 Task: Who designed the Pompidou Centre in Paris?
Action: Mouse moved to (218, 95)
Screenshot: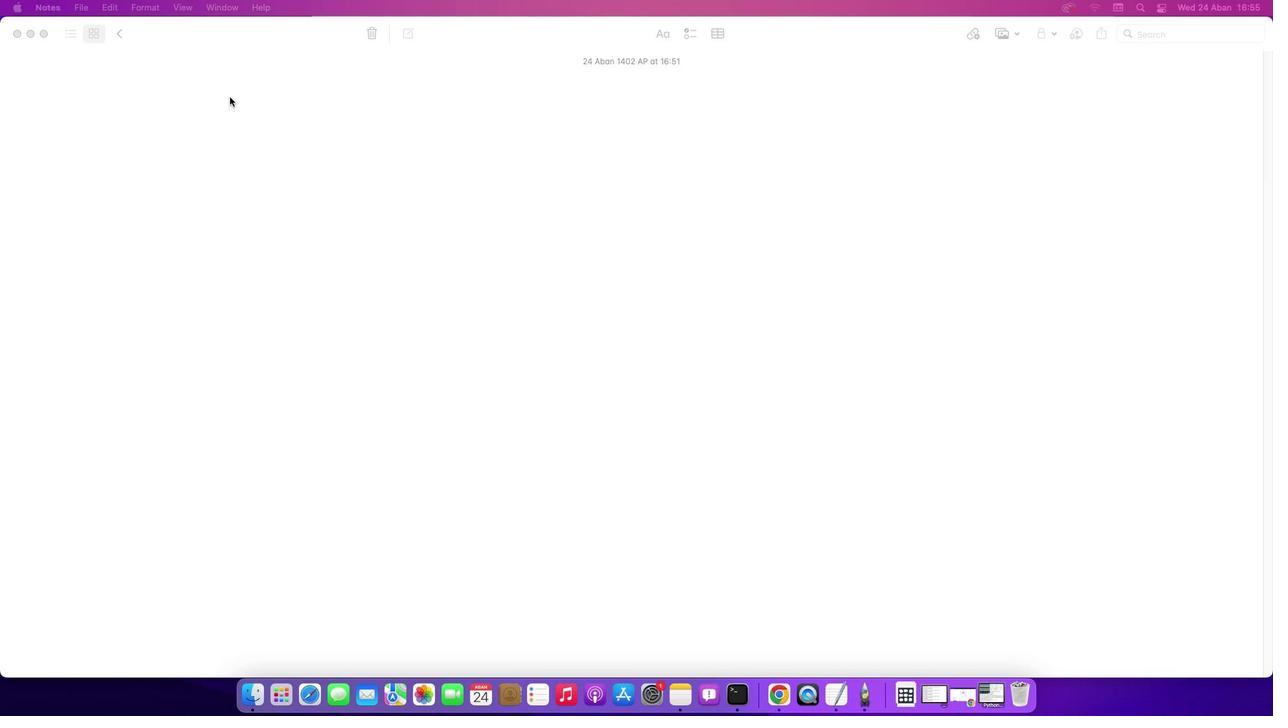 
Action: Mouse pressed left at (218, 95)
Screenshot: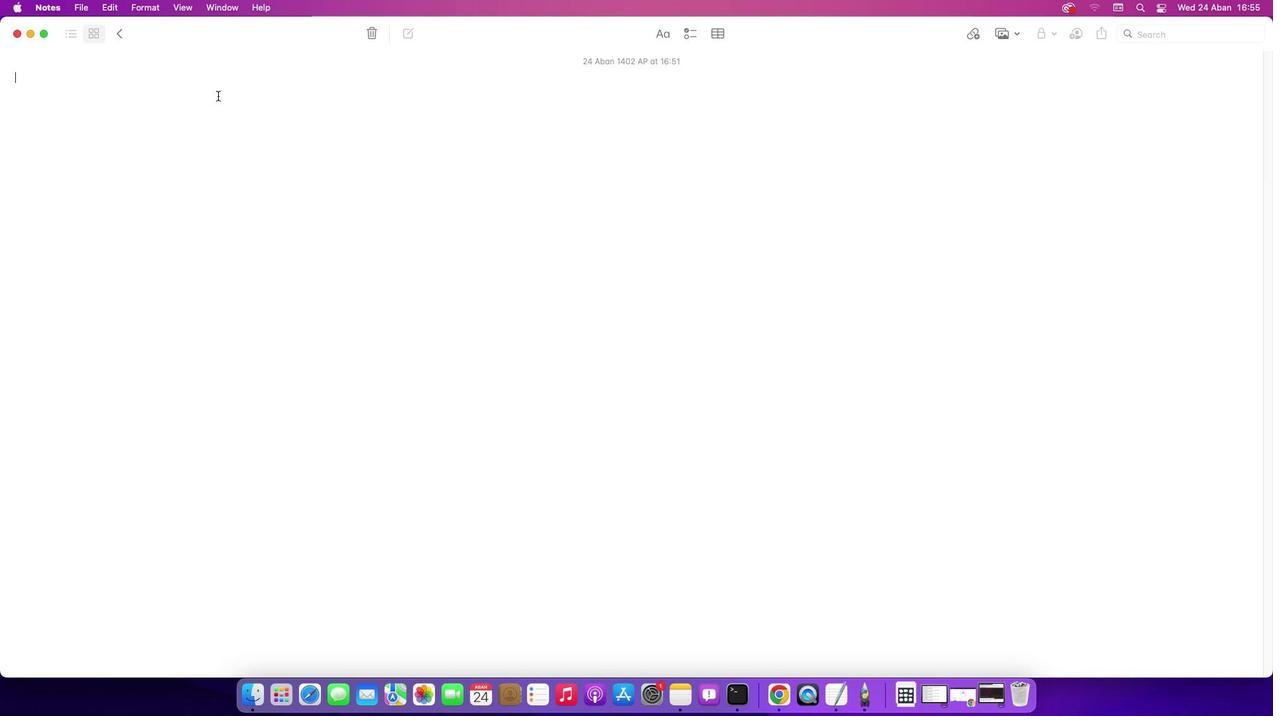 
Action: Key pressed Key.shift'W''h''o'Key.space'd''e''s''i''g''n''e''d'Key.space't''h''e'Key.spaceKey.shift'P''o''m''p''i''d''o''u'Key.spaceKey.shift'C''e''n''t''r''e'Key.space'i''n'Key.spaceKey.shift'P''a''r''i''s'Key.shift_r'?'Key.enter
Screenshot: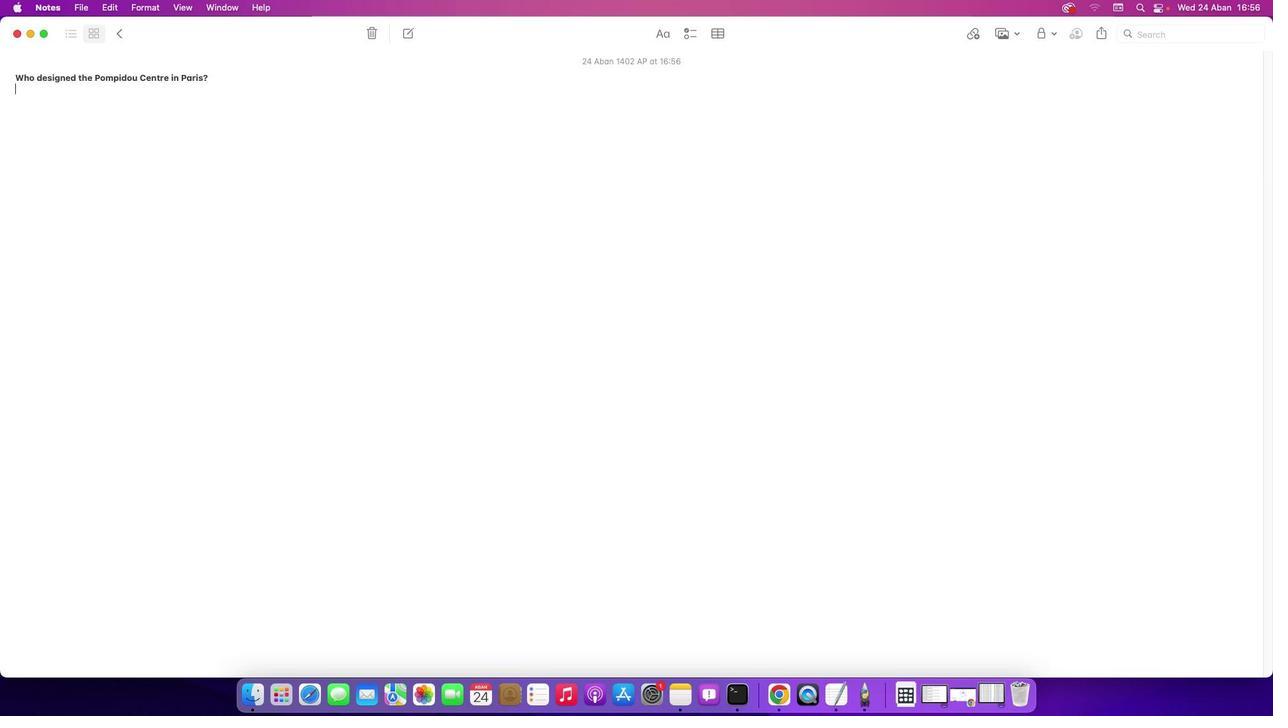 
Action: Mouse moved to (965, 699)
Screenshot: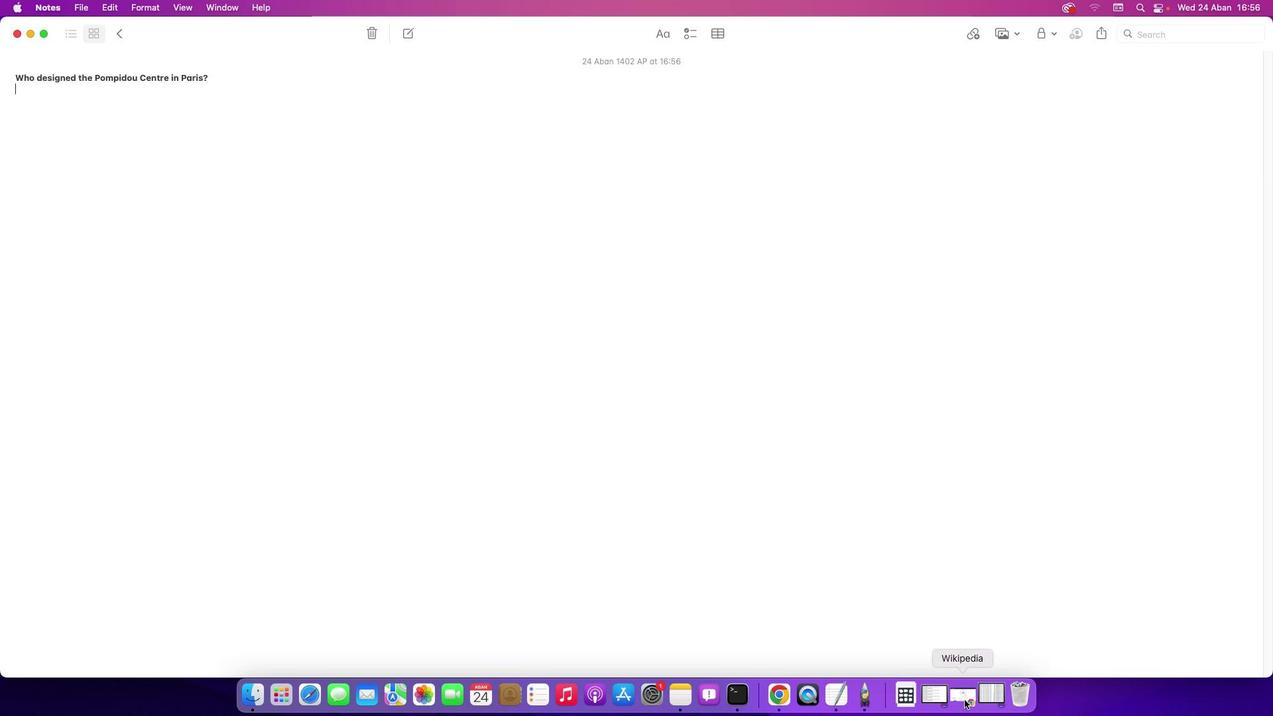 
Action: Mouse pressed left at (965, 699)
Screenshot: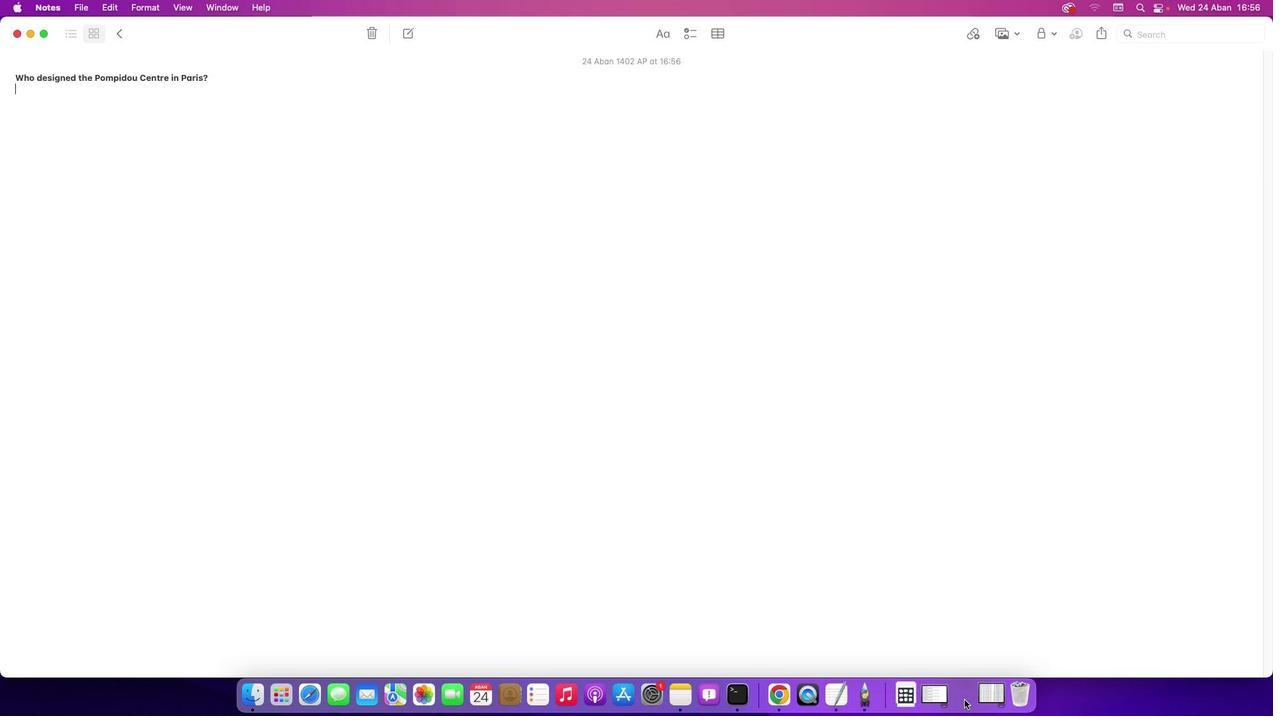 
Action: Mouse moved to (500, 400)
Screenshot: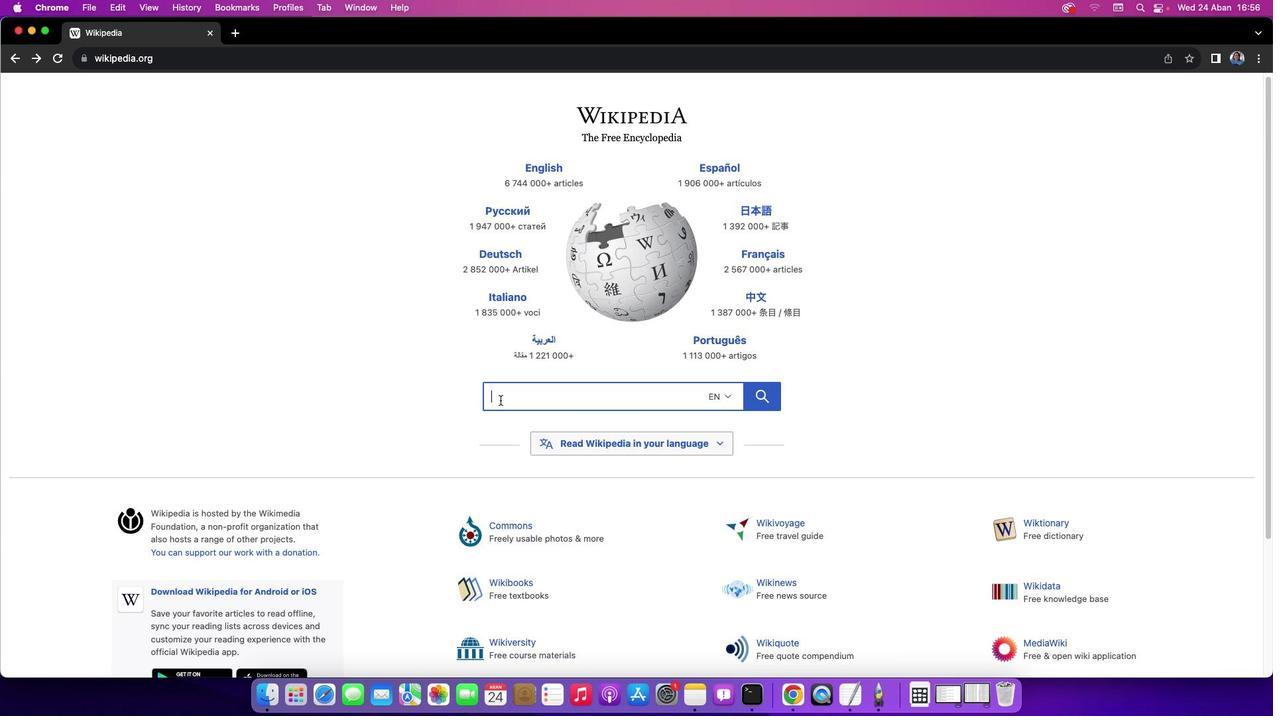 
Action: Mouse pressed left at (500, 400)
Screenshot: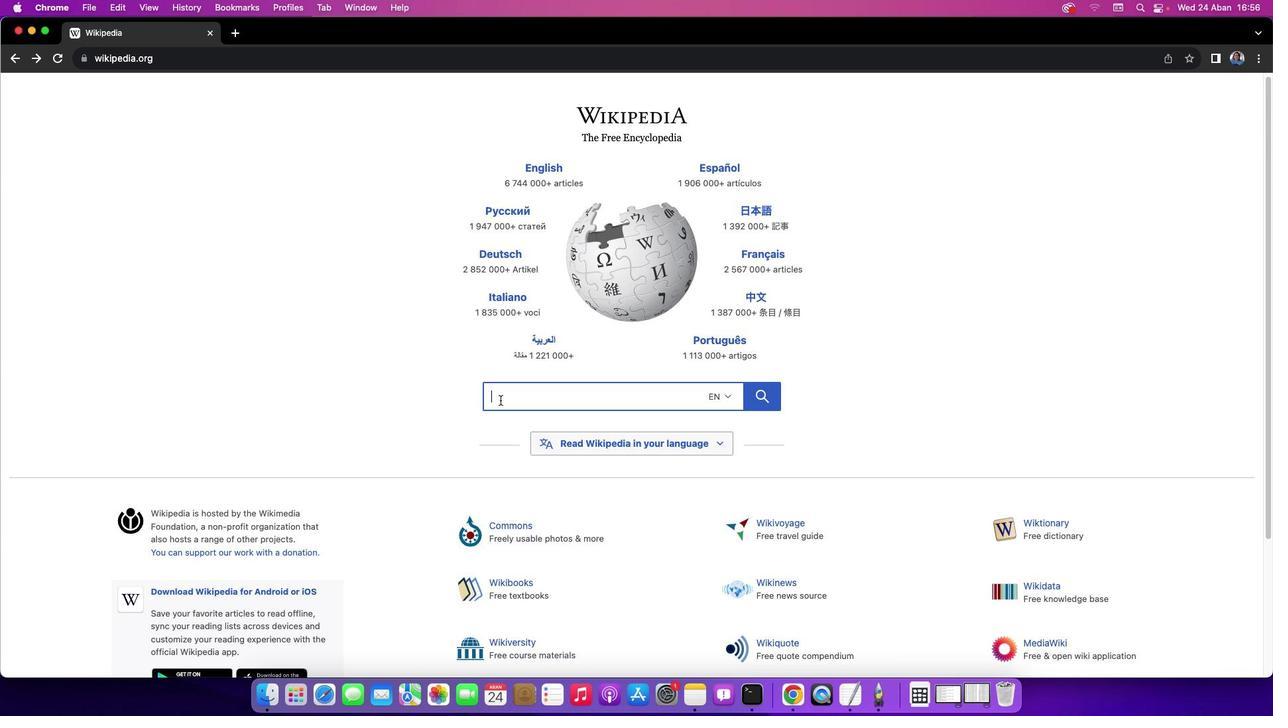 
Action: Key pressed Key.shift'P''o''m''p''i''d''o''u'Key.spaceKey.shift'C''e''n''t''r''e'
Screenshot: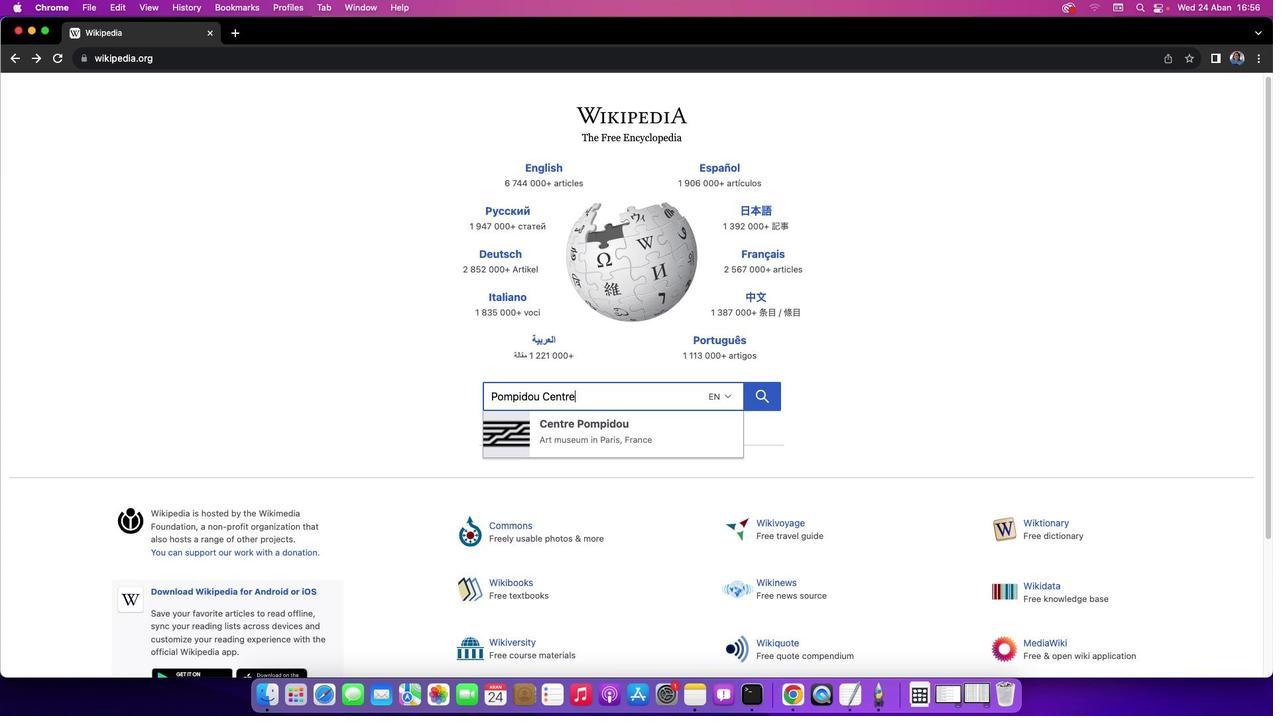 
Action: Mouse moved to (562, 425)
Screenshot: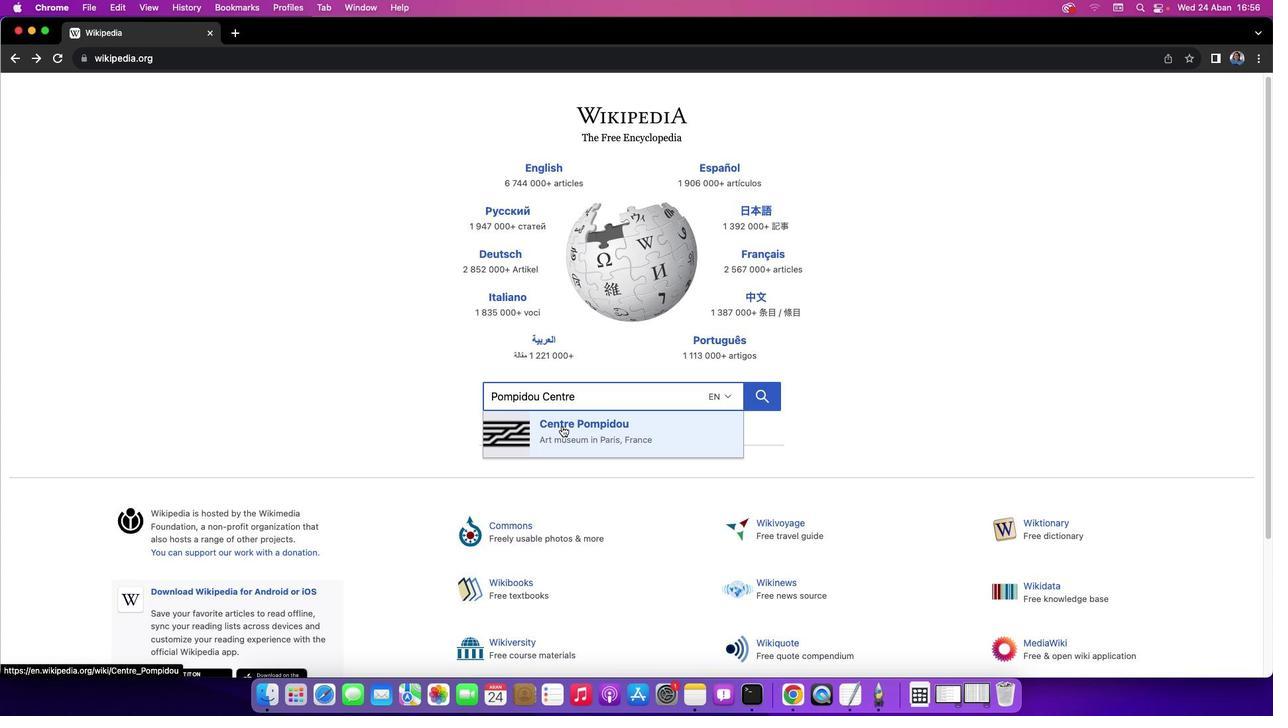 
Action: Mouse pressed left at (562, 425)
Screenshot: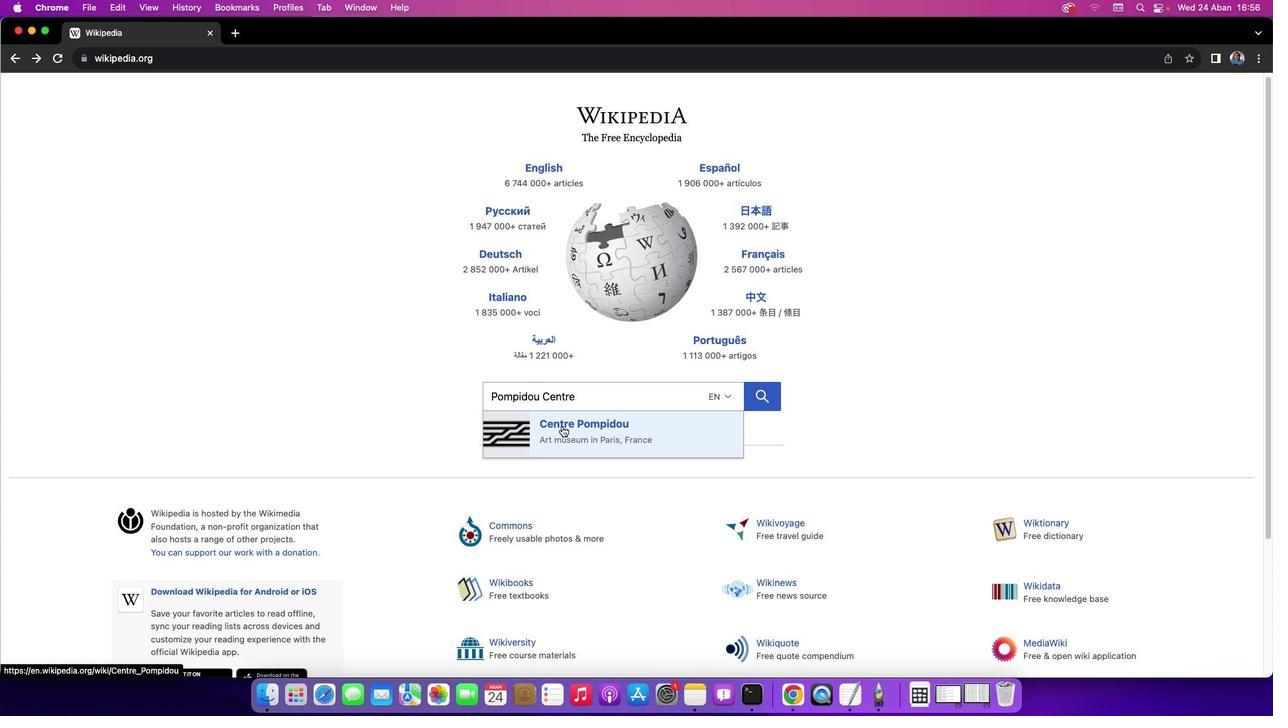
Action: Mouse moved to (1269, 88)
Screenshot: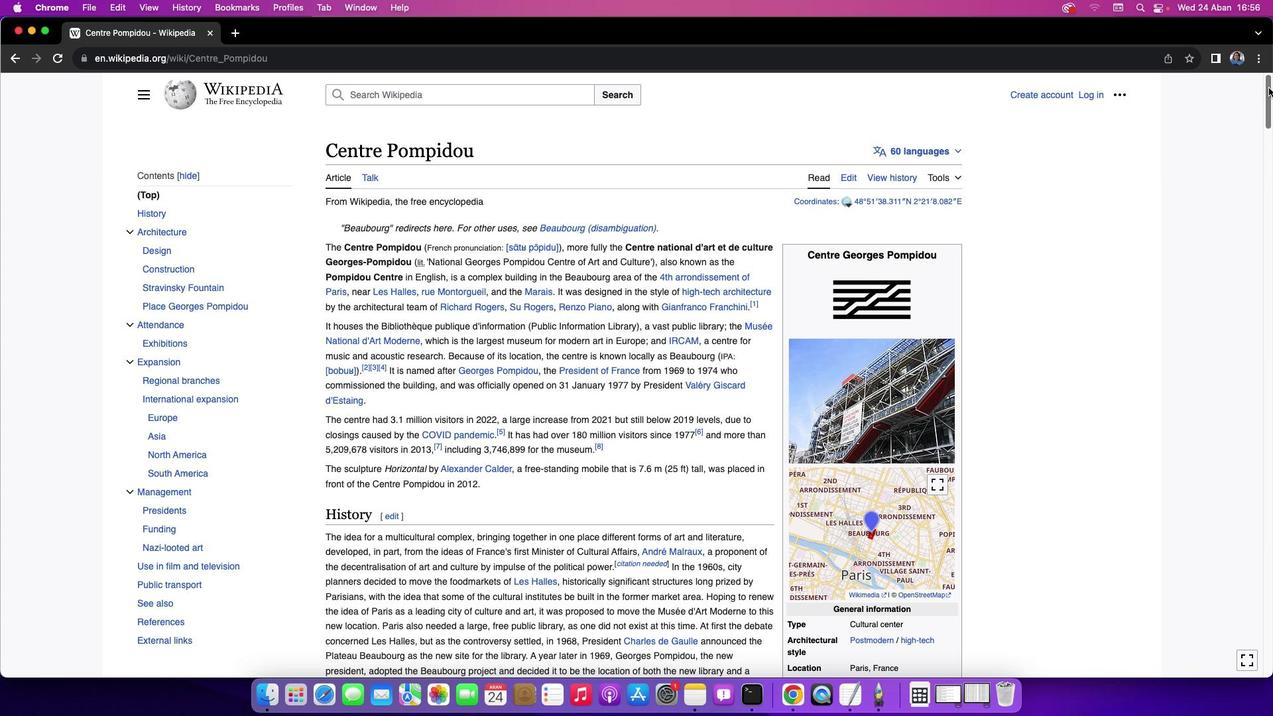 
Action: Mouse pressed left at (1269, 88)
Screenshot: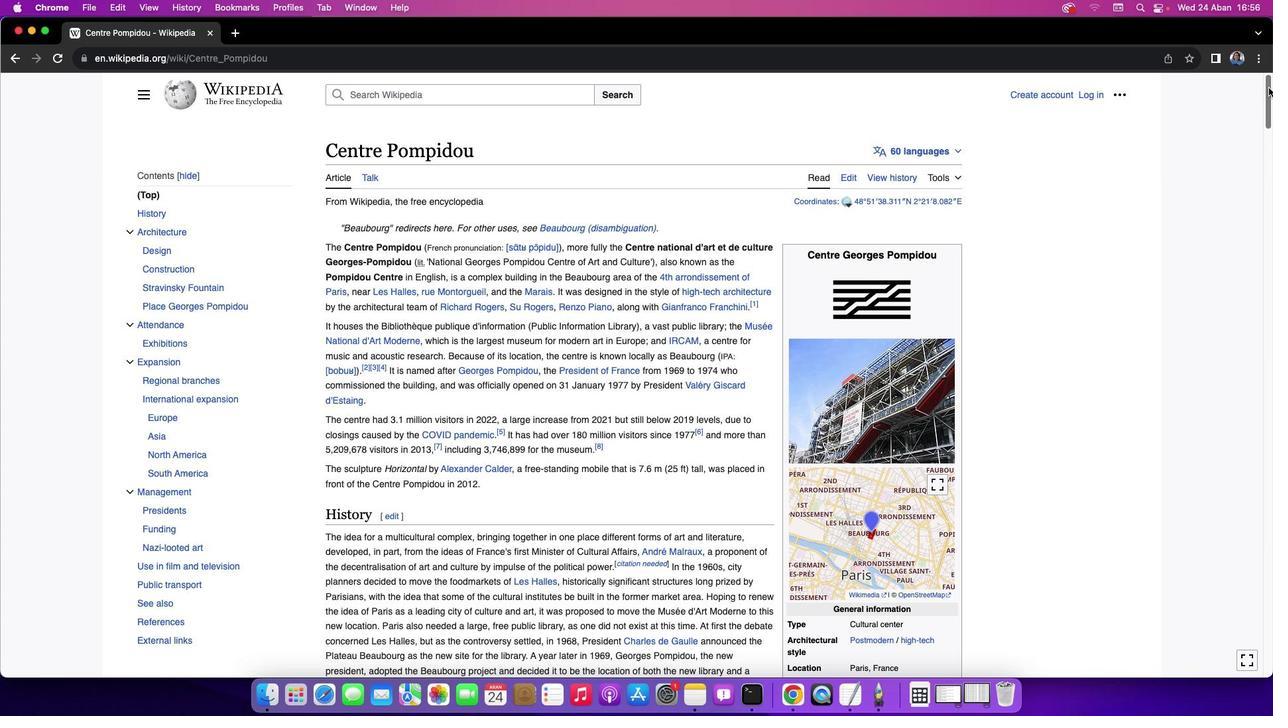 
Action: Mouse moved to (31, 33)
Screenshot: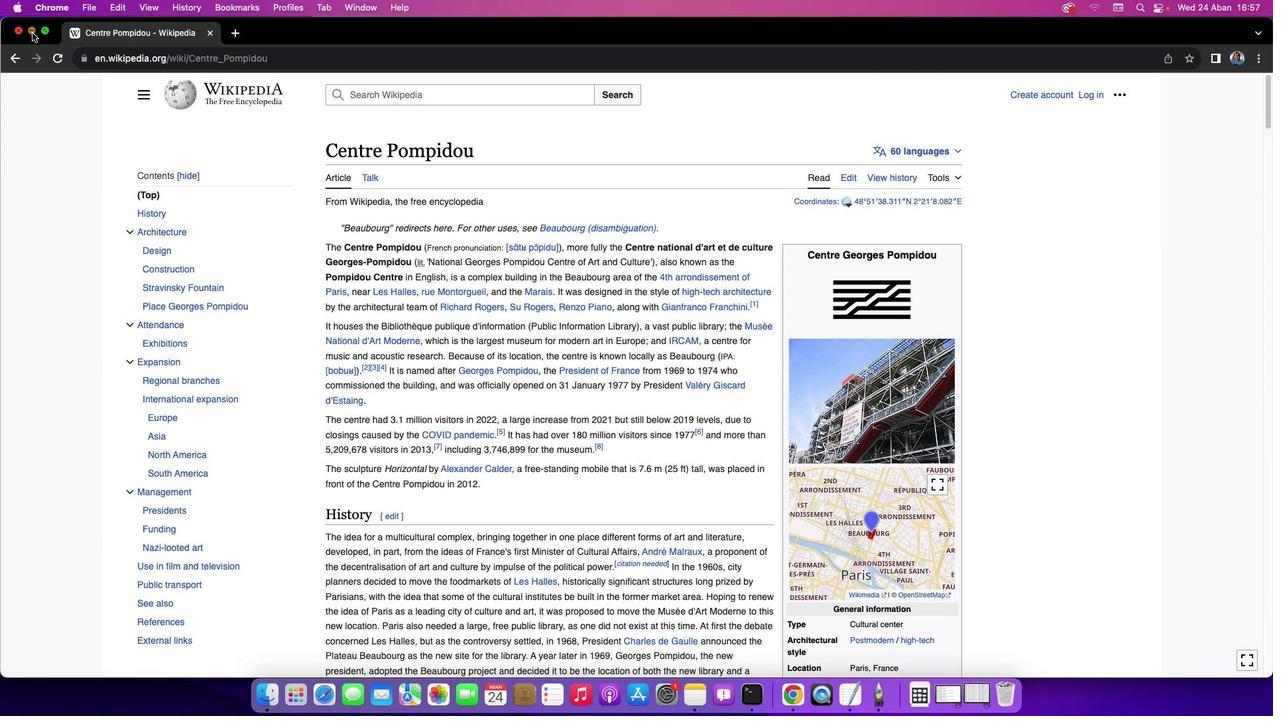 
Action: Mouse pressed left at (31, 33)
Screenshot: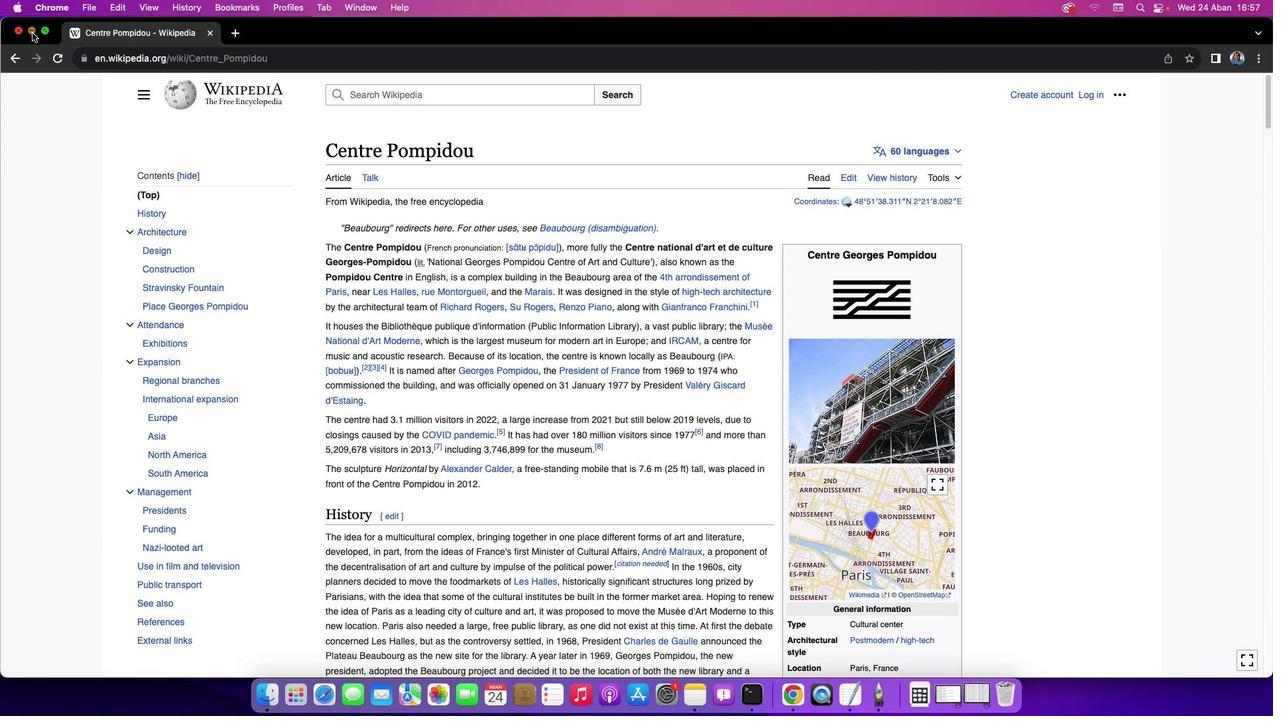 
Action: Mouse moved to (48, 101)
Screenshot: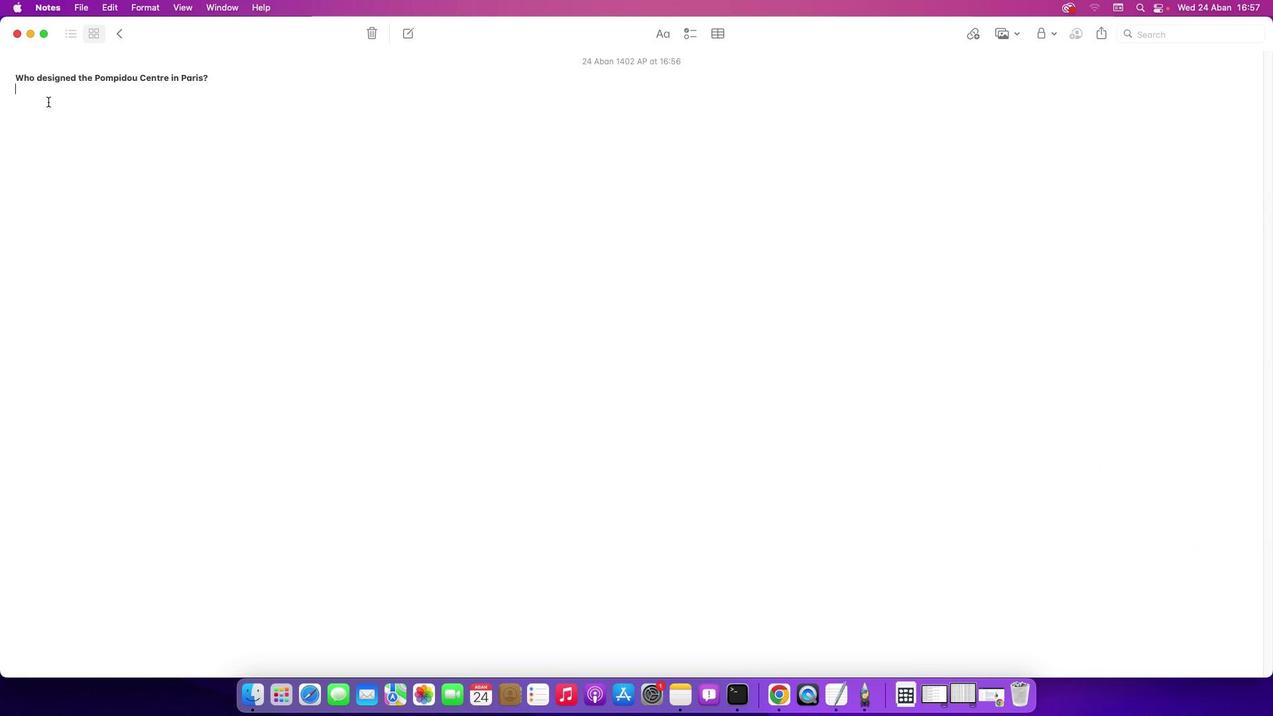 
Action: Mouse pressed left at (48, 101)
Screenshot: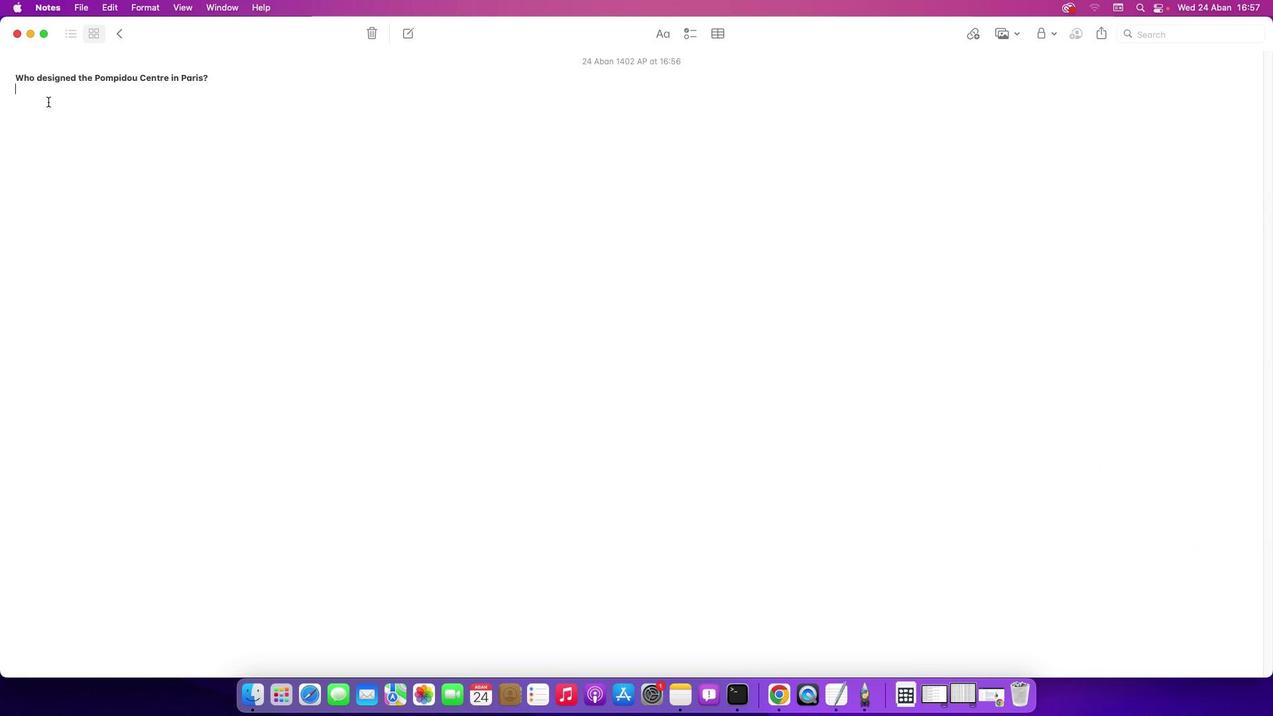 
Action: Key pressed Key.shift'T''h''e'Key.spaceKey.shift'P''o''m''p''i''d''o''u'Key.spaceKey.shift'C''e''n''t''r''e'Key.space'i''n'Key.spaceKey.shift'P''a''r''i''s'Key.space'w''a''s'Key.space'd''e''s''i''g''n''e''d'Key.space'b''y'Key.spaceKey.shift'R''e''n''z''o'Key.spaceKey.shift'P''i''a''n''o'','Key.spaceKey.shift'R''i''c''h''a''r''d'Key.spaceKey.shift'R''o''g''e''r''s'Key.space'a''n''d'Key.spaceKey.shift'G''i''a''n''f''r''a''n''c''o'Key.spaceKey.shift'F''r''a''n''c''h''i''n''i''.'
Screenshot: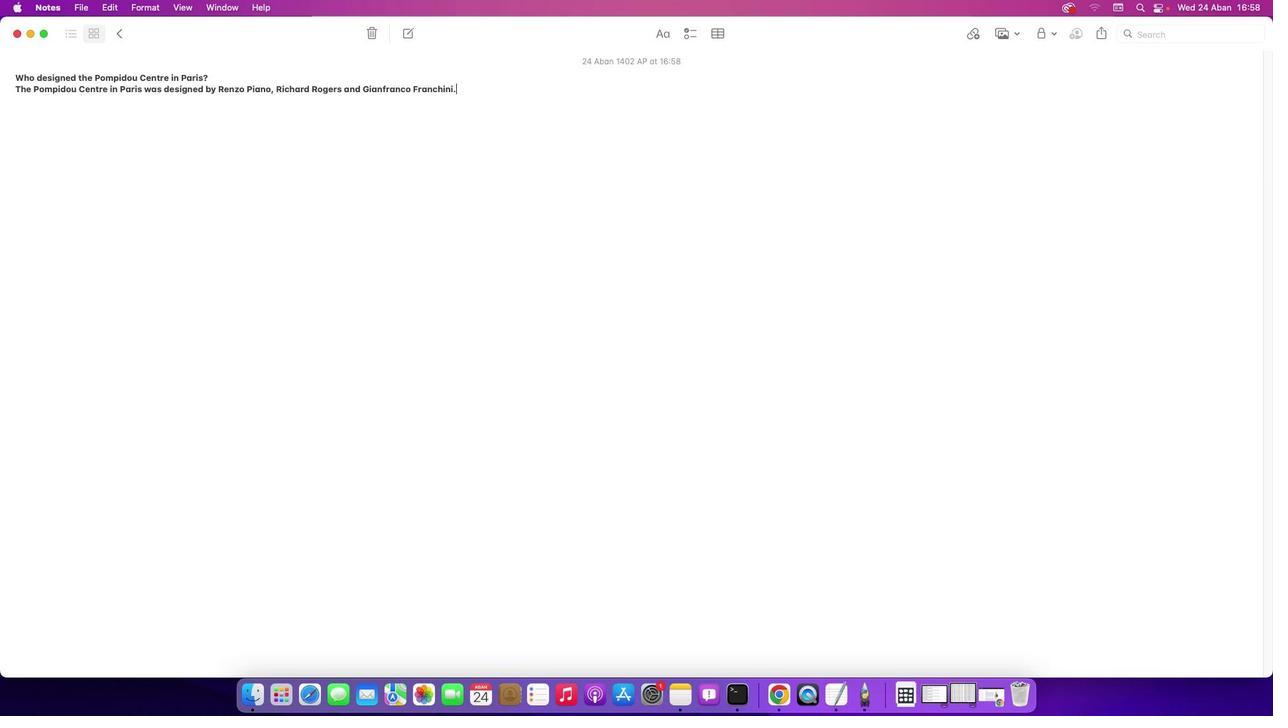 
Action: Mouse moved to (226, 86)
Screenshot: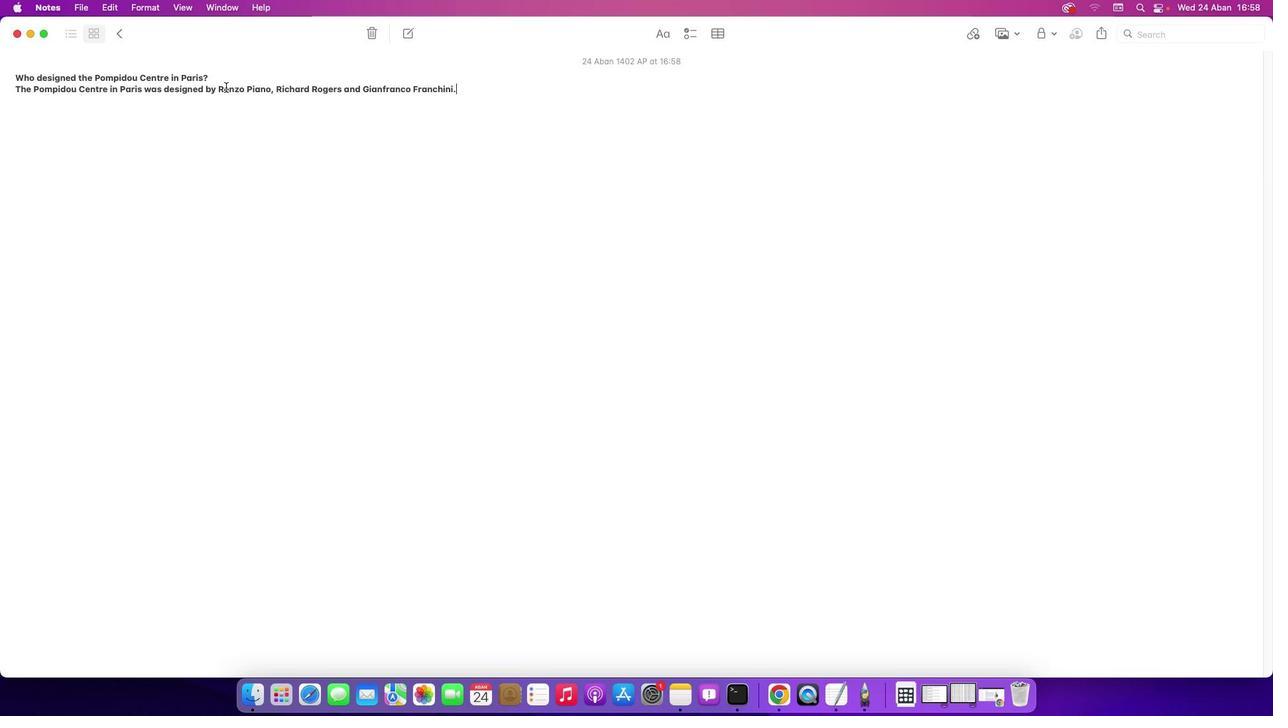 
